 Task: Add a condition where "Channel Is WeChat" in unsolved tickets in your groups.
Action: Mouse moved to (131, 404)
Screenshot: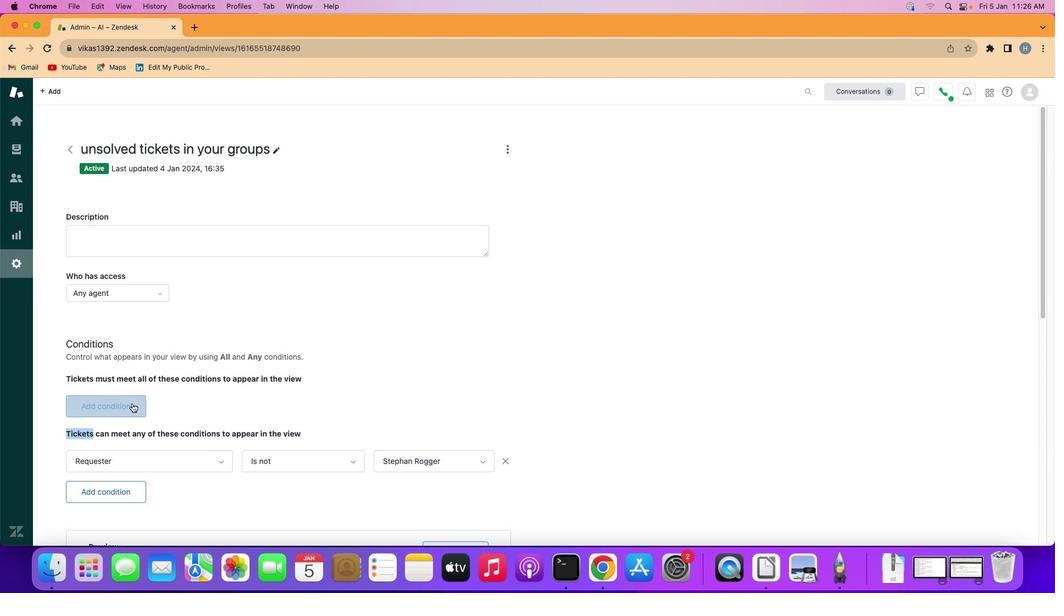 
Action: Mouse pressed left at (131, 404)
Screenshot: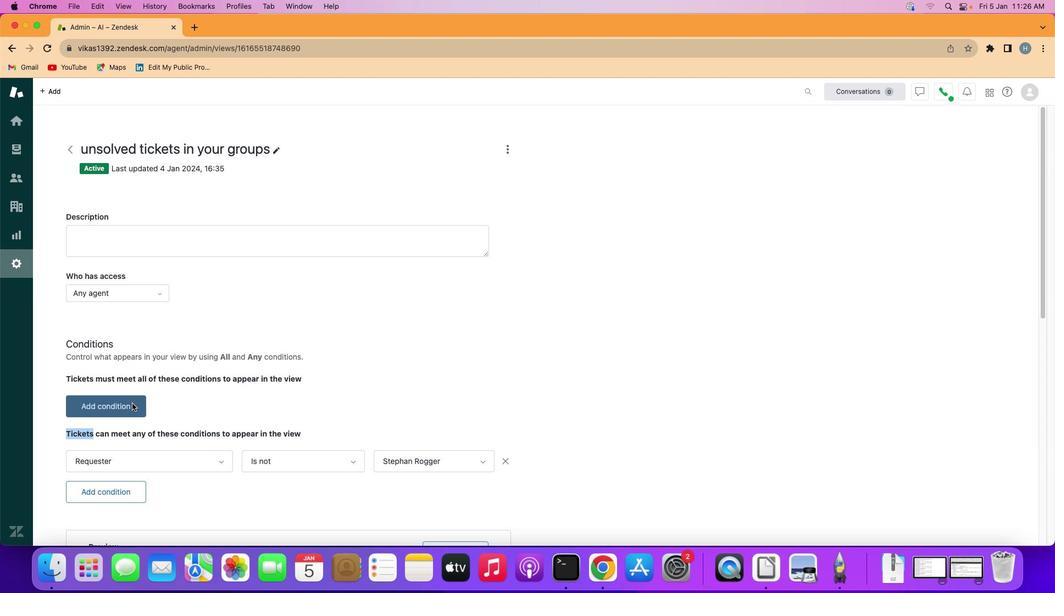 
Action: Mouse moved to (131, 404)
Screenshot: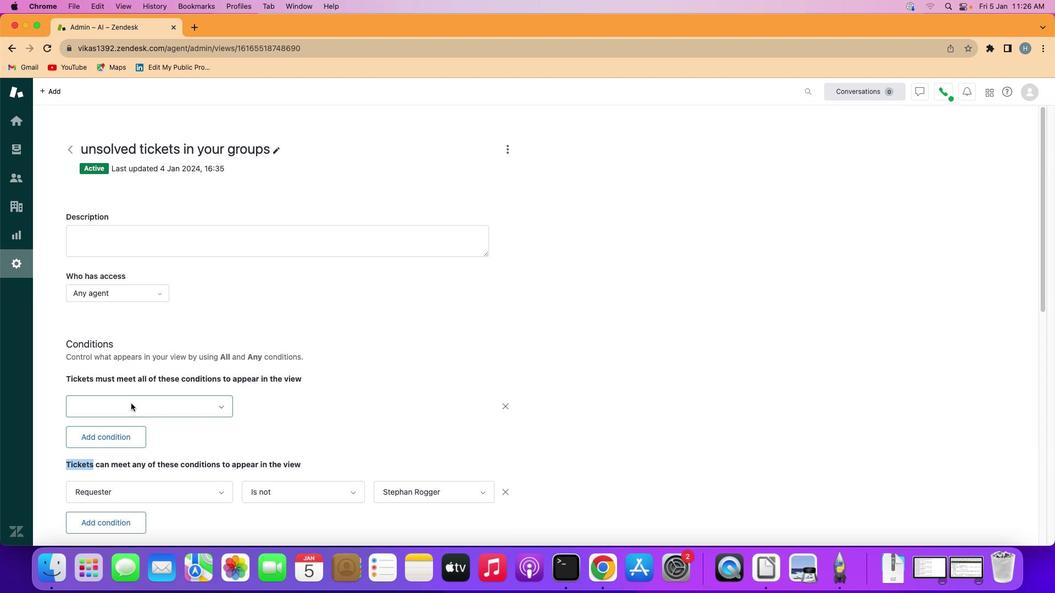 
Action: Mouse pressed left at (131, 404)
Screenshot: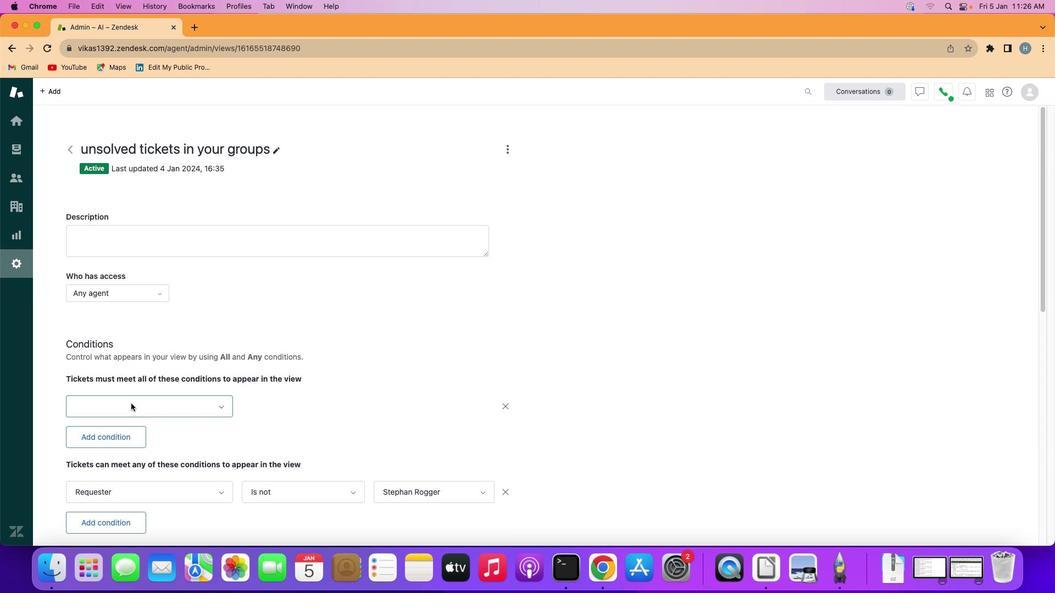 
Action: Mouse moved to (142, 347)
Screenshot: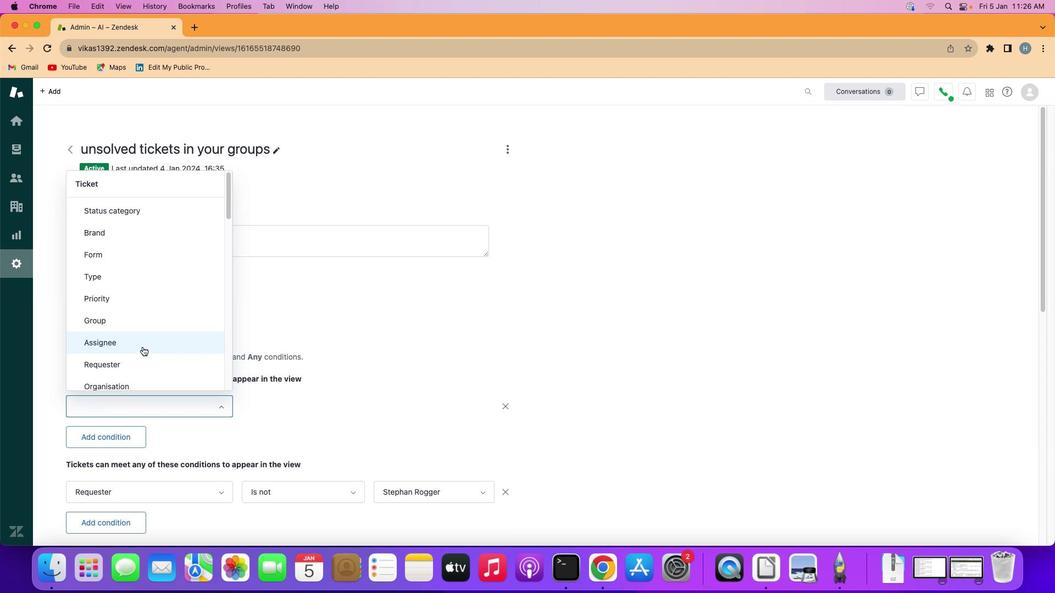 
Action: Mouse scrolled (142, 347) with delta (0, 0)
Screenshot: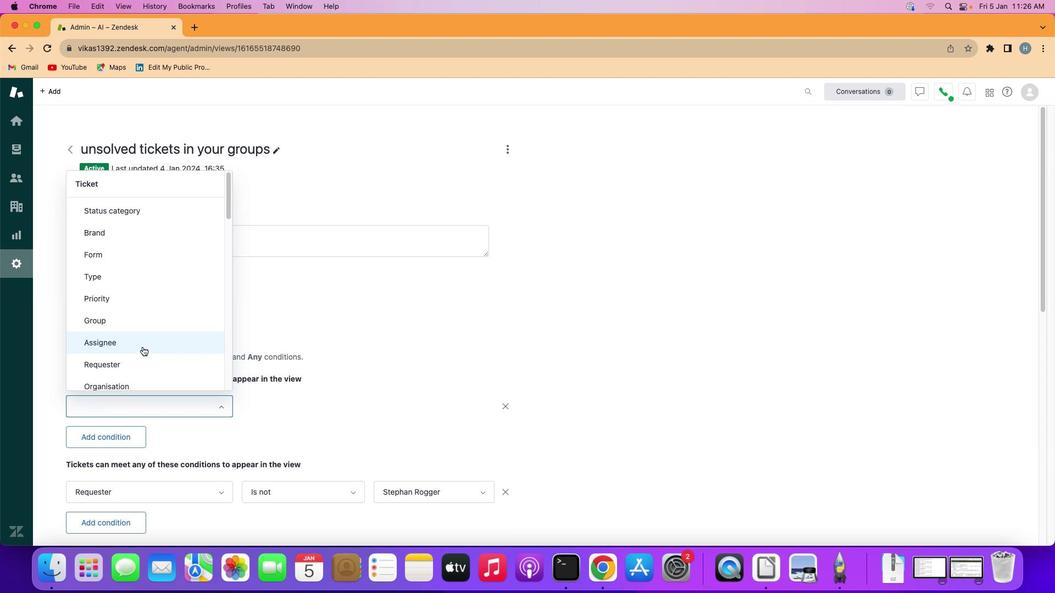 
Action: Mouse moved to (142, 347)
Screenshot: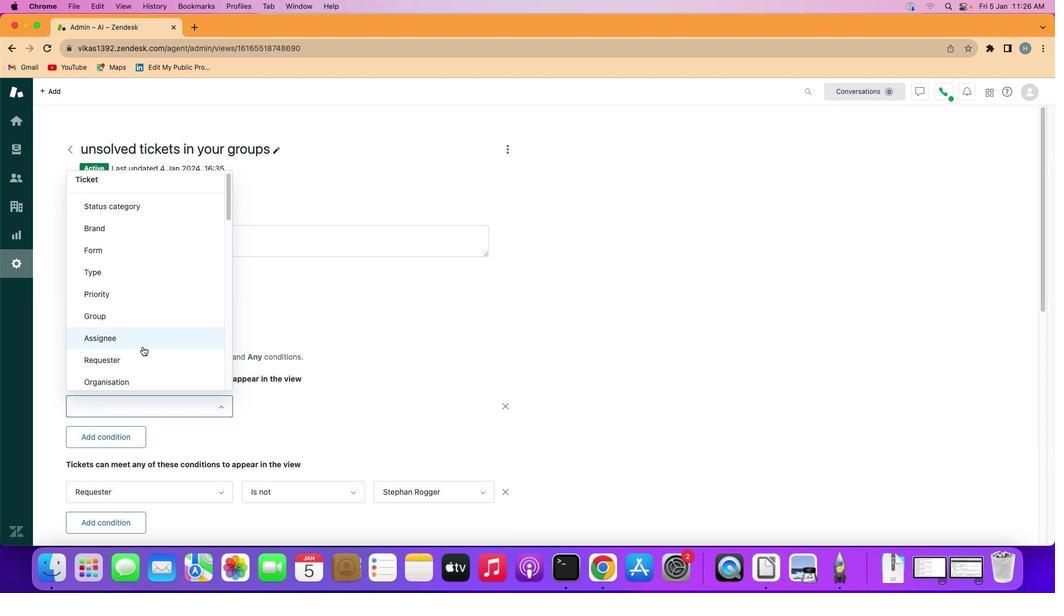 
Action: Mouse scrolled (142, 347) with delta (0, 0)
Screenshot: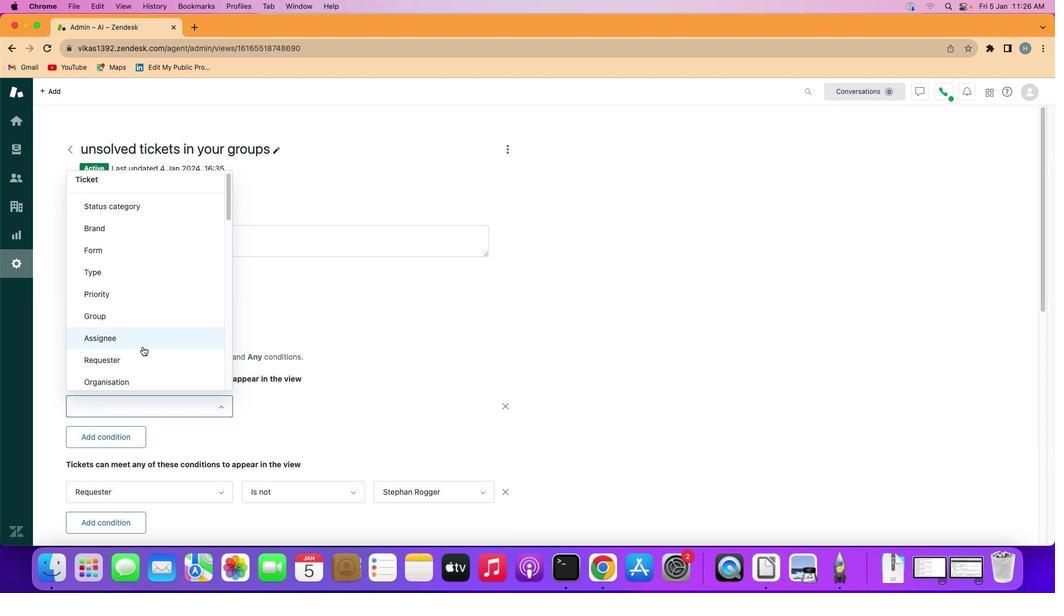 
Action: Mouse moved to (142, 347)
Screenshot: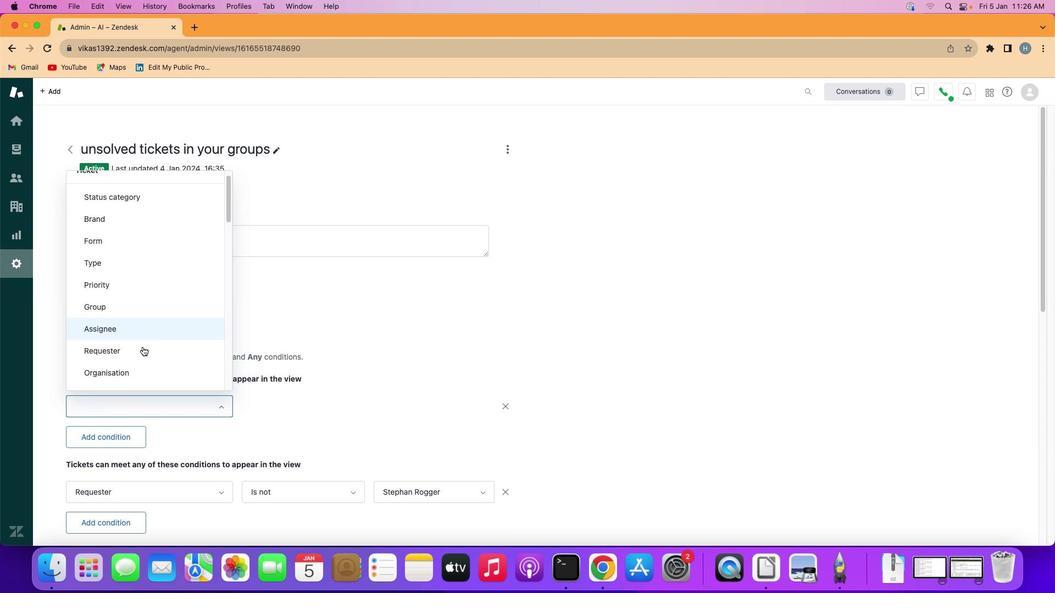 
Action: Mouse scrolled (142, 347) with delta (0, -1)
Screenshot: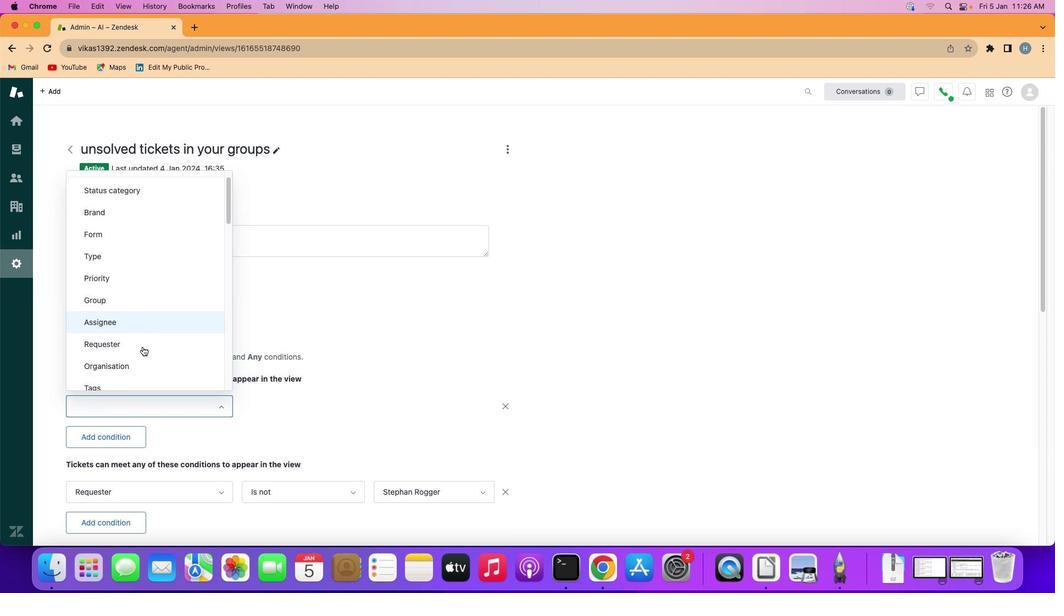 
Action: Mouse scrolled (142, 347) with delta (0, -1)
Screenshot: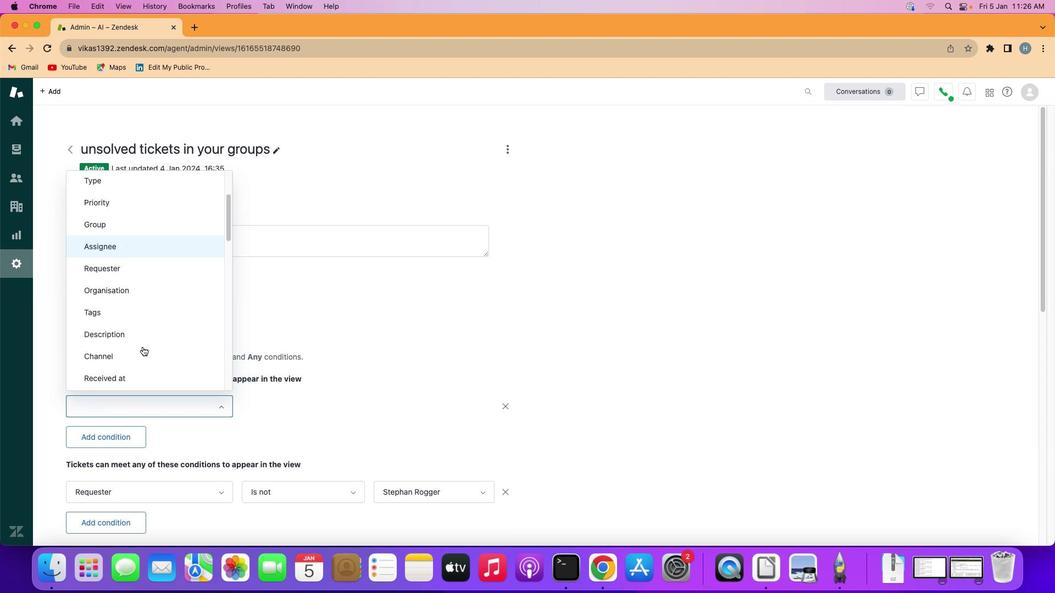 
Action: Mouse moved to (142, 347)
Screenshot: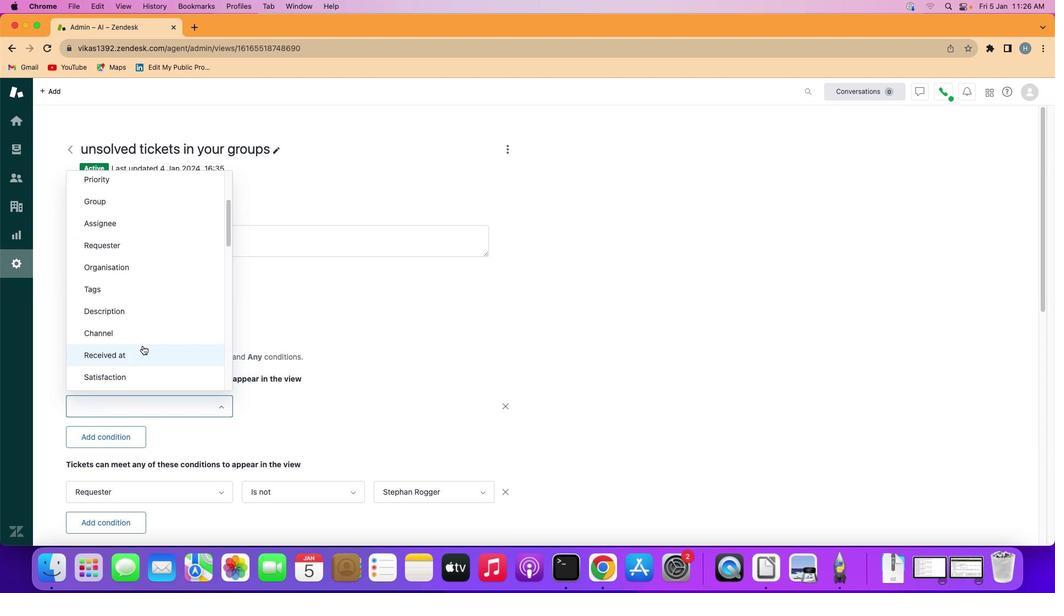 
Action: Mouse scrolled (142, 347) with delta (0, 0)
Screenshot: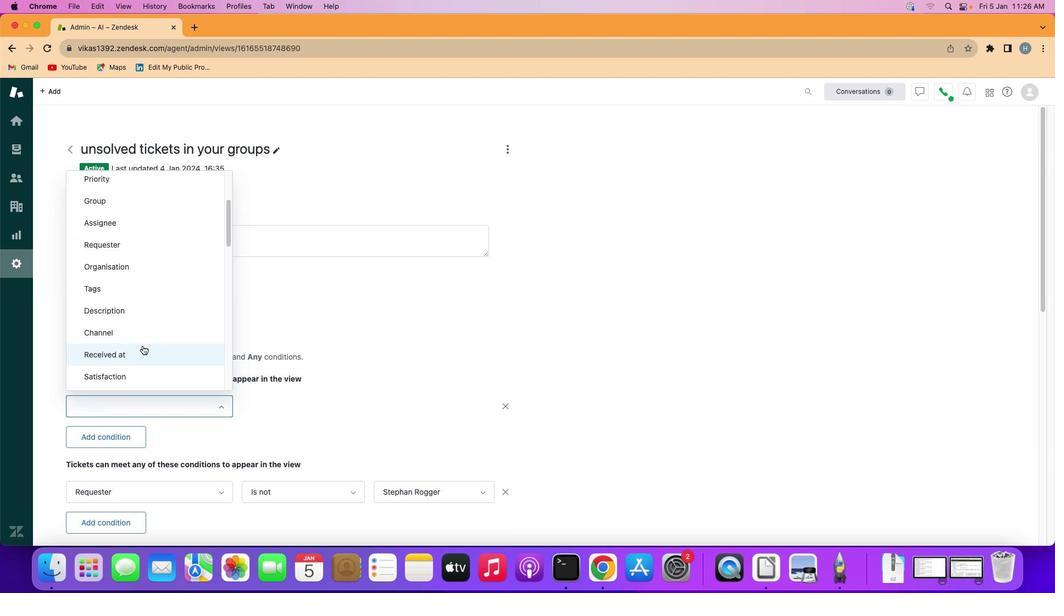 
Action: Mouse moved to (153, 326)
Screenshot: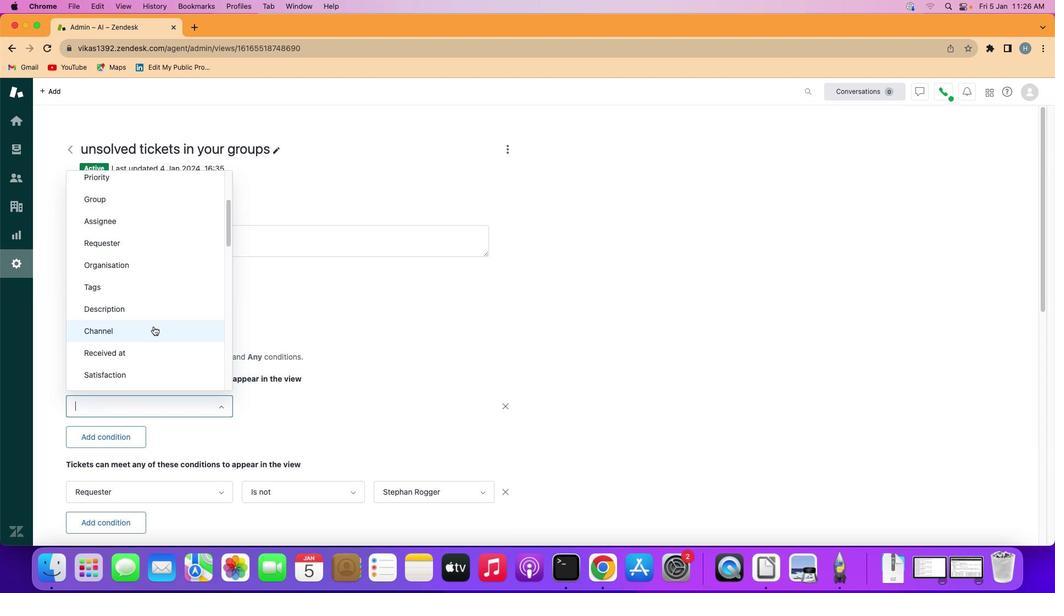 
Action: Mouse pressed left at (153, 326)
Screenshot: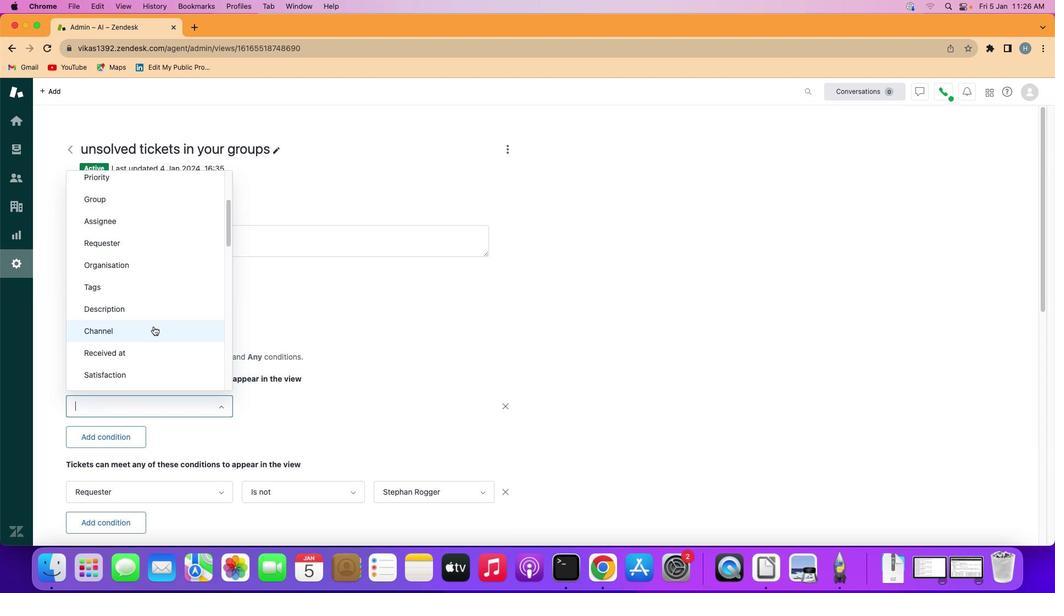 
Action: Mouse moved to (278, 408)
Screenshot: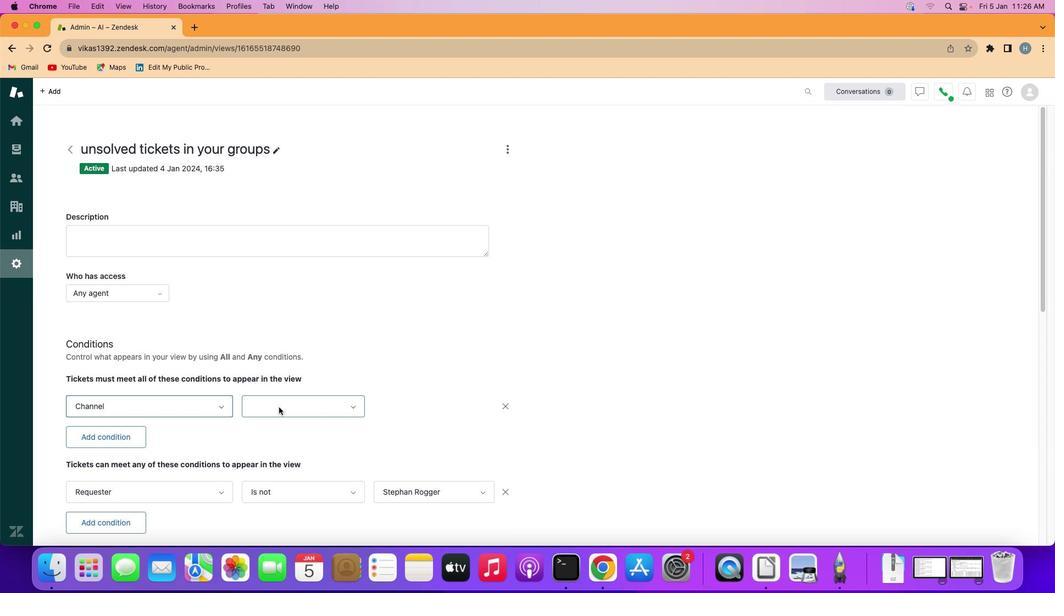 
Action: Mouse pressed left at (278, 408)
Screenshot: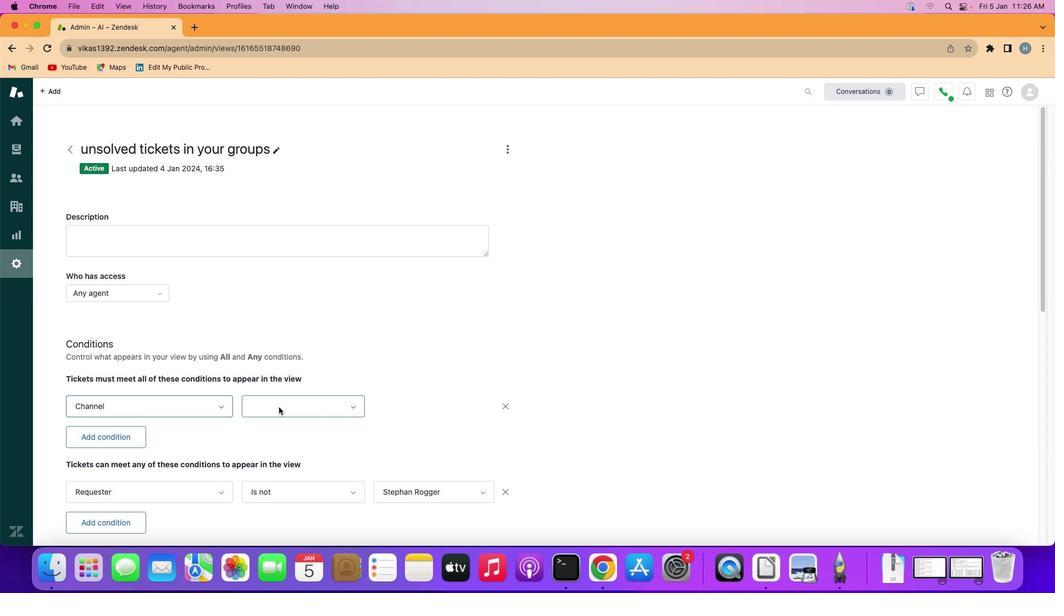 
Action: Mouse moved to (280, 428)
Screenshot: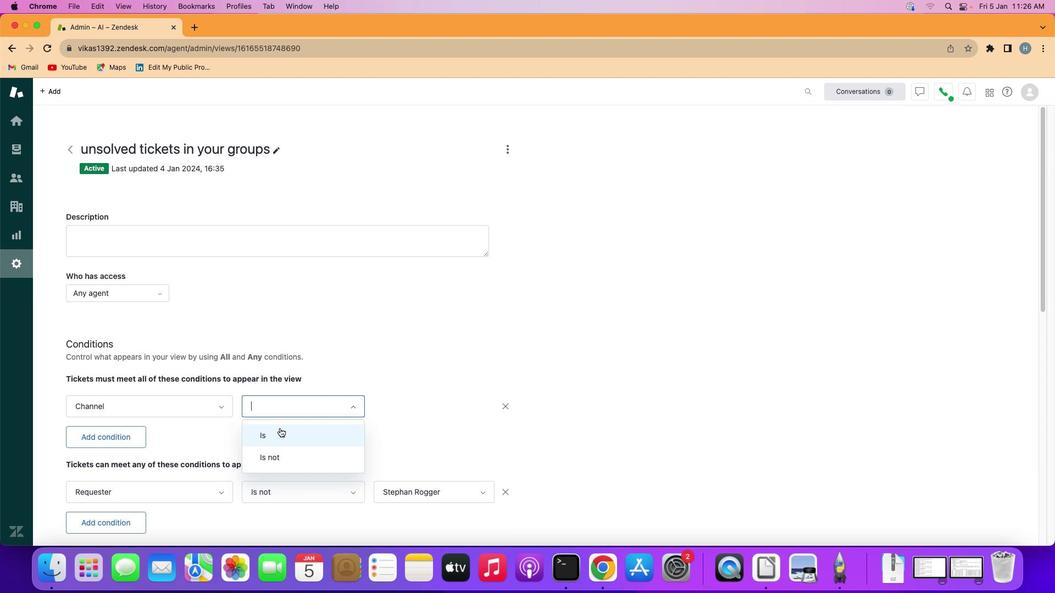 
Action: Mouse pressed left at (280, 428)
Screenshot: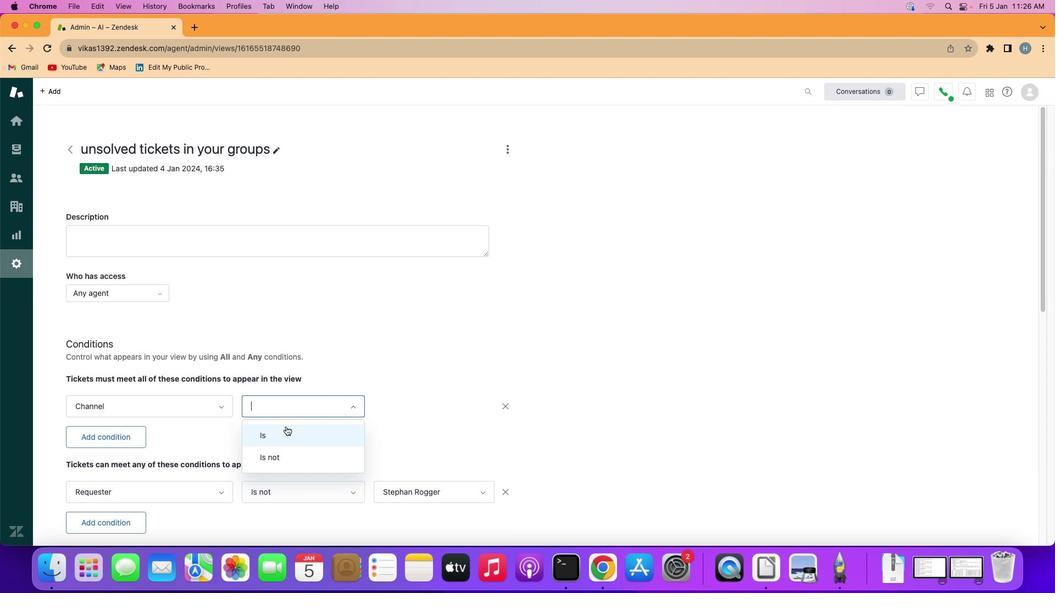 
Action: Mouse moved to (422, 406)
Screenshot: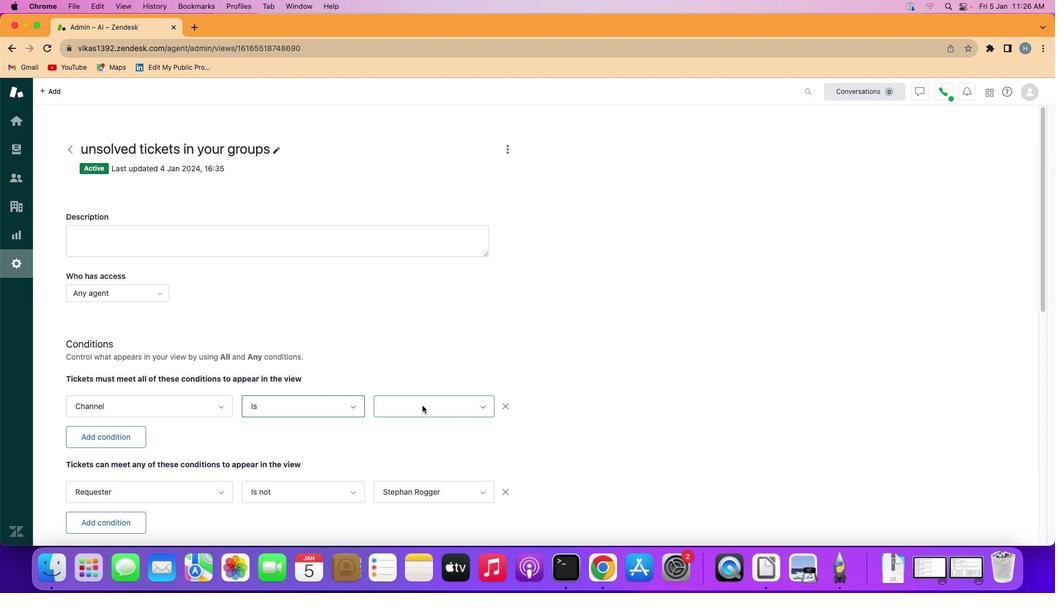 
Action: Mouse pressed left at (422, 406)
Screenshot: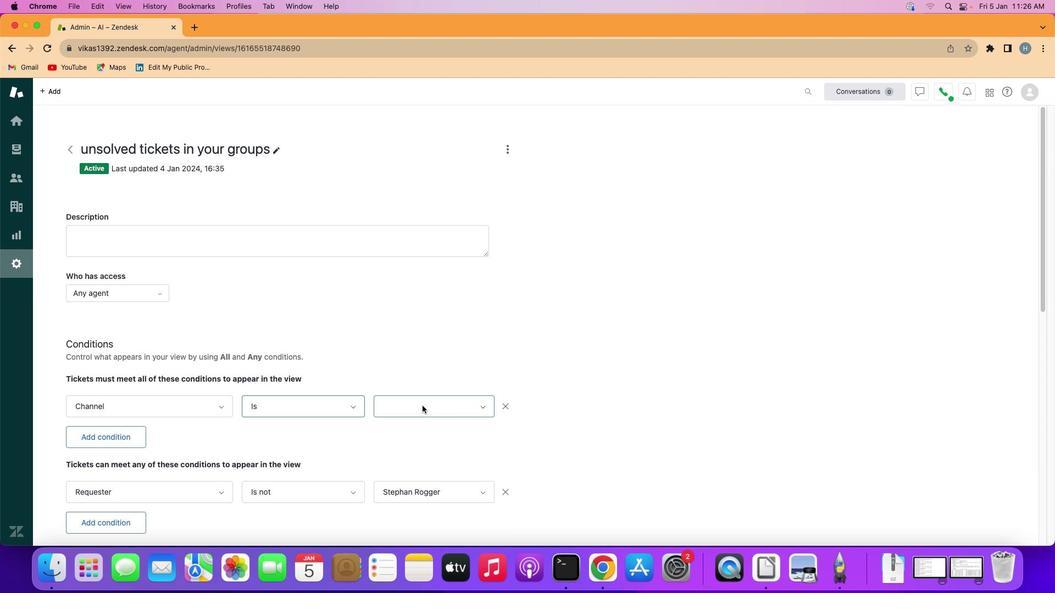 
Action: Mouse moved to (444, 330)
Screenshot: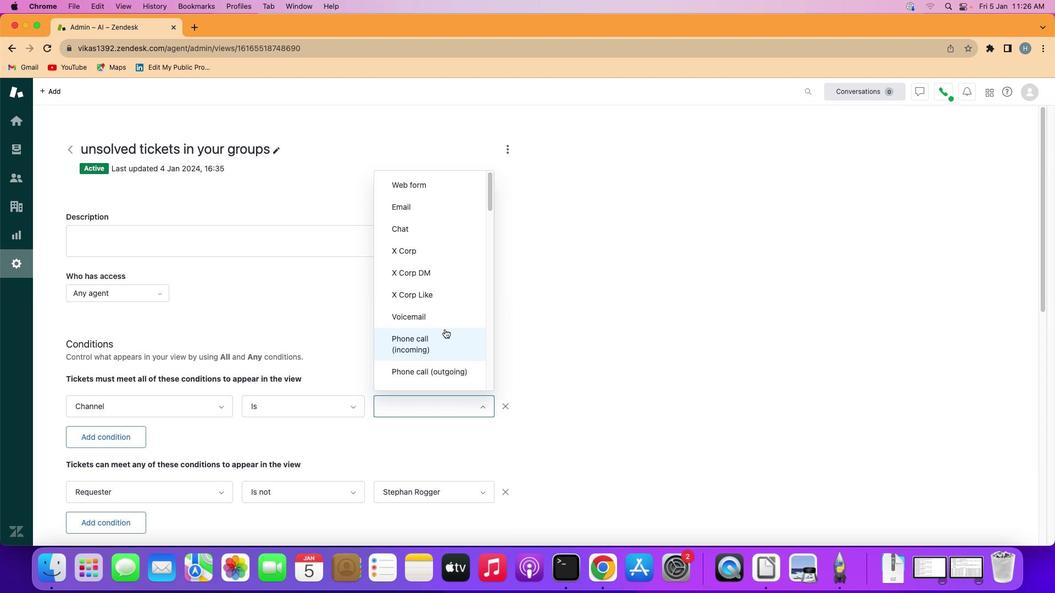 
Action: Mouse scrolled (444, 330) with delta (0, 0)
Screenshot: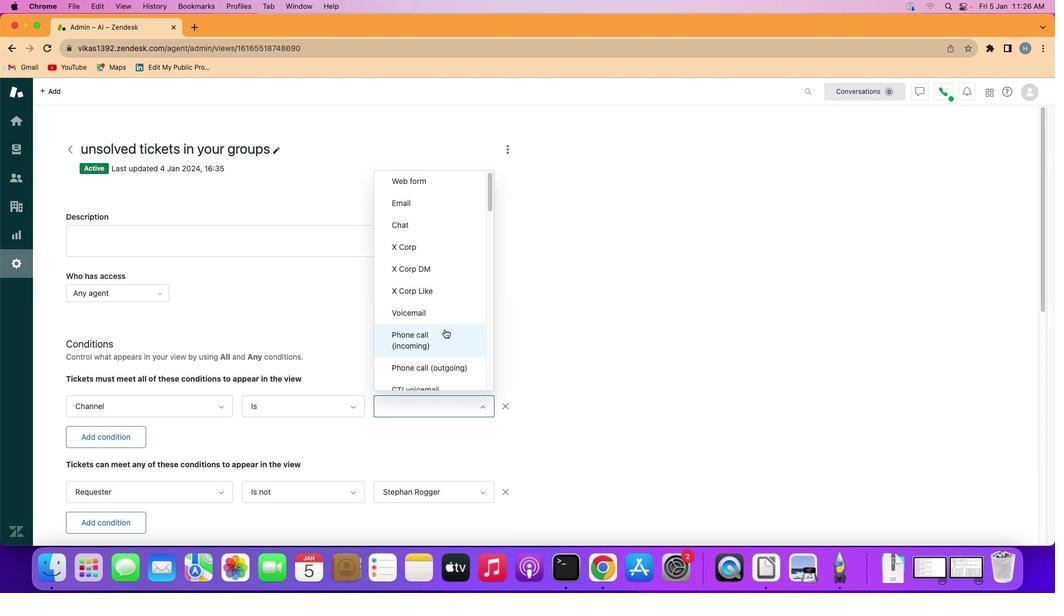 
Action: Mouse moved to (444, 329)
Screenshot: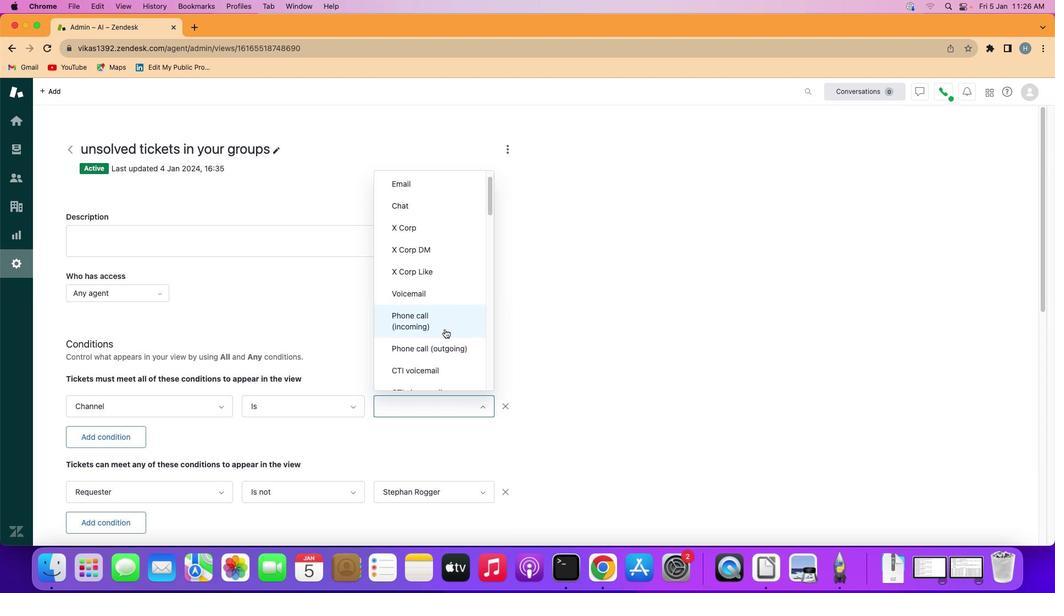 
Action: Mouse scrolled (444, 329) with delta (0, 0)
Screenshot: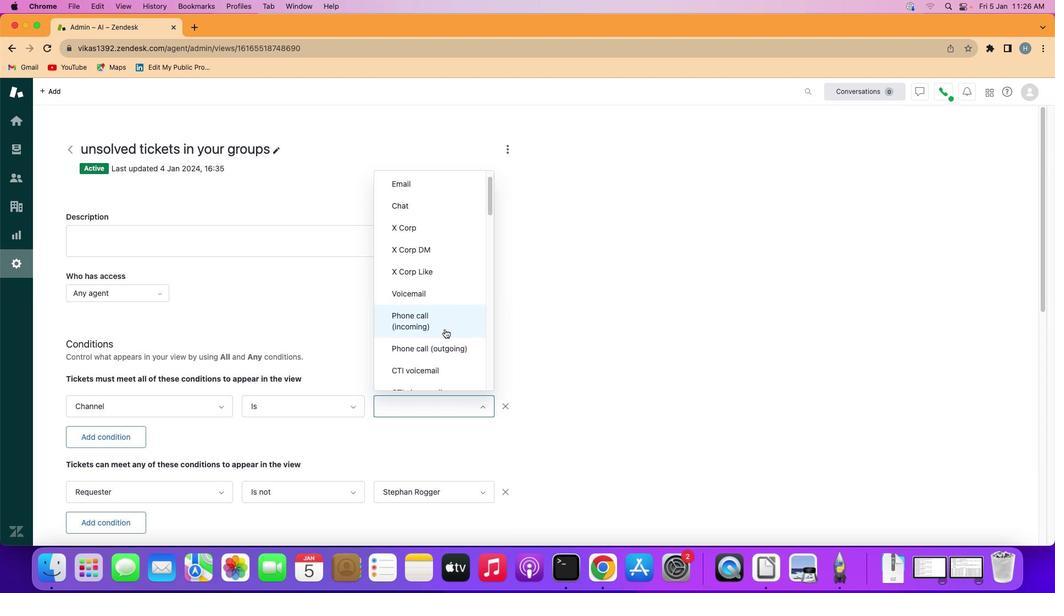 
Action: Mouse moved to (444, 329)
Screenshot: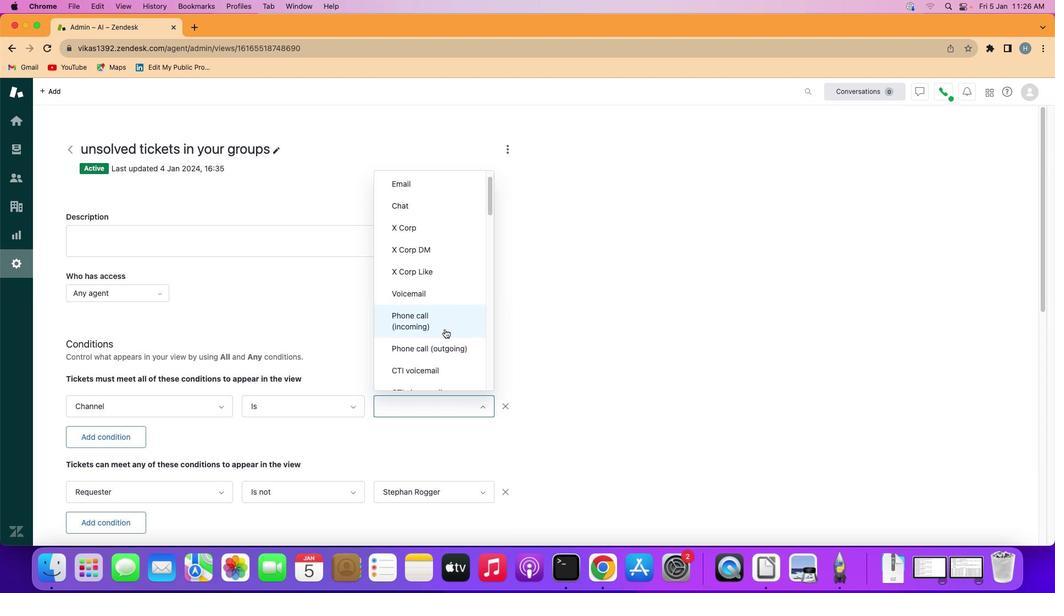 
Action: Mouse scrolled (444, 329) with delta (0, -1)
Screenshot: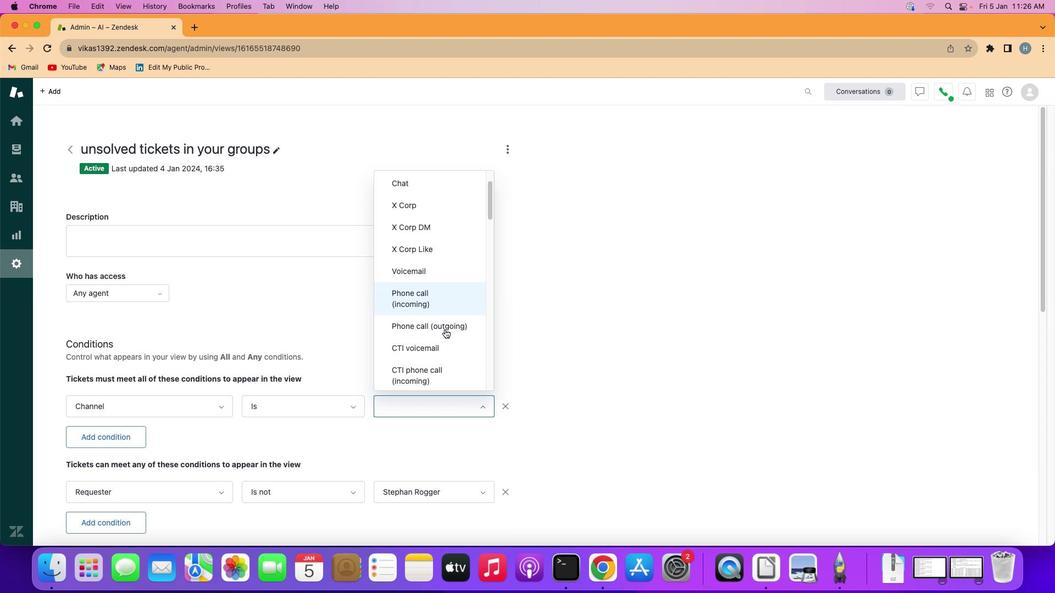 
Action: Mouse scrolled (444, 329) with delta (0, -1)
Screenshot: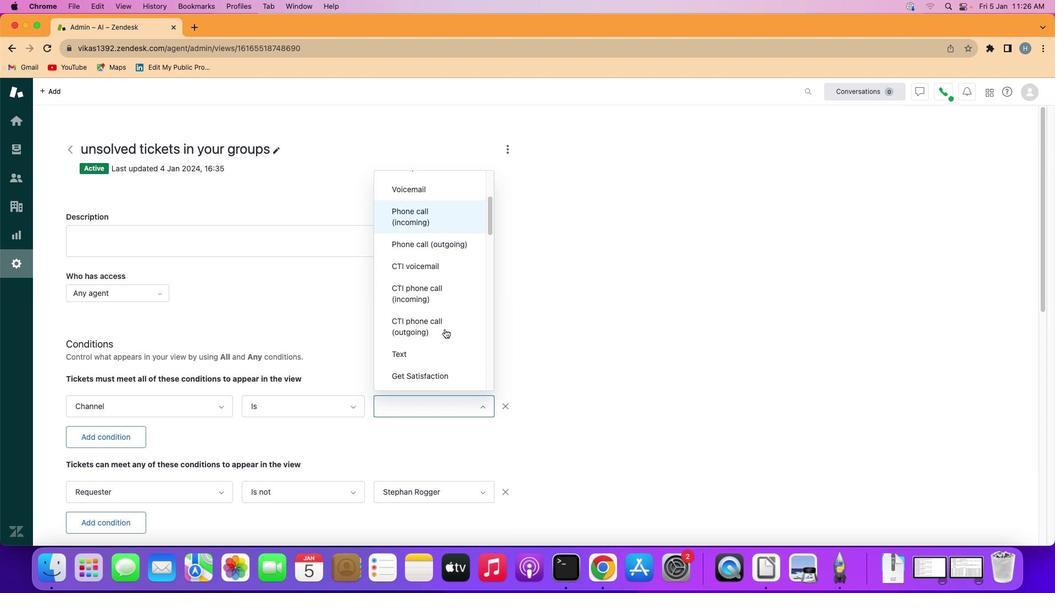 
Action: Mouse moved to (445, 329)
Screenshot: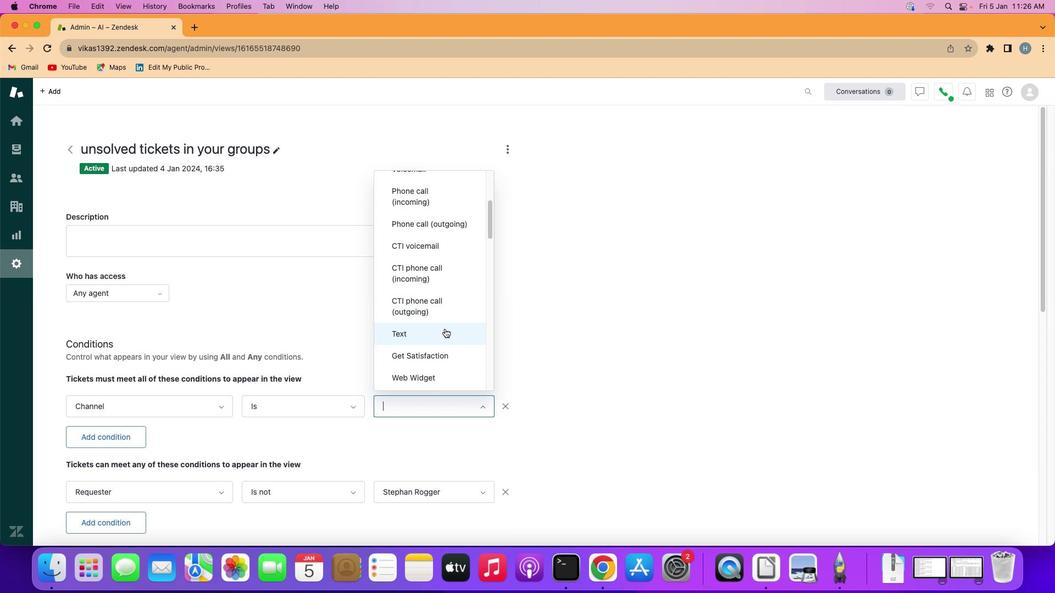 
Action: Mouse scrolled (445, 329) with delta (0, 0)
Screenshot: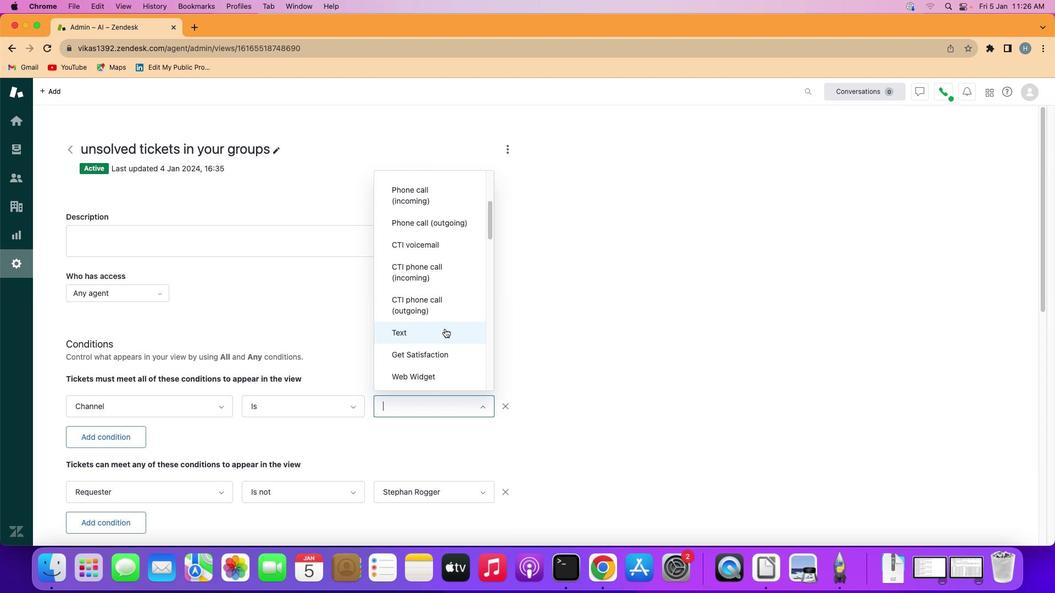 
Action: Mouse scrolled (445, 329) with delta (0, 0)
Screenshot: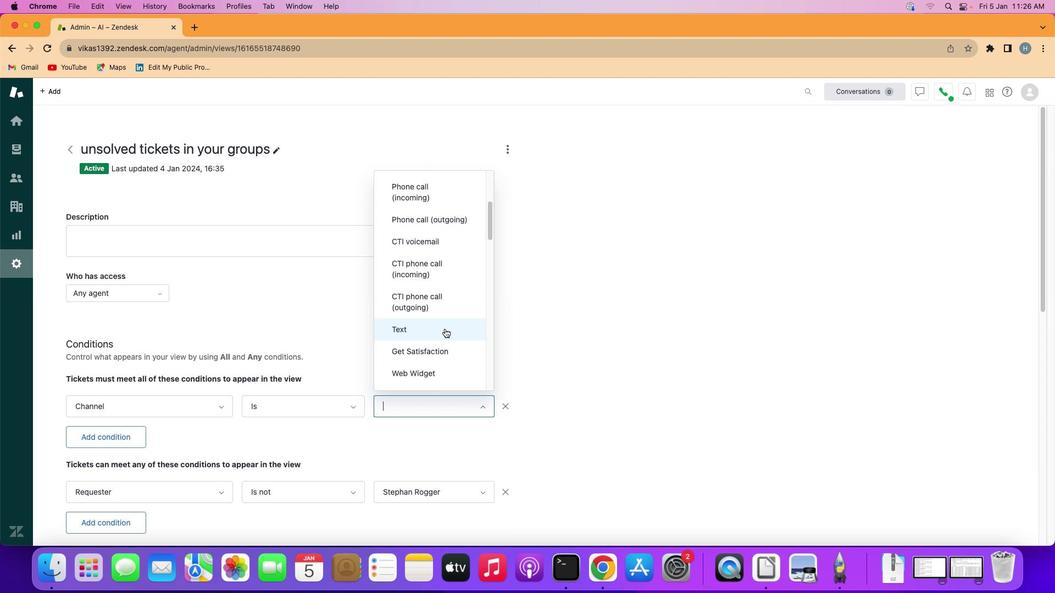 
Action: Mouse scrolled (445, 329) with delta (0, 0)
Screenshot: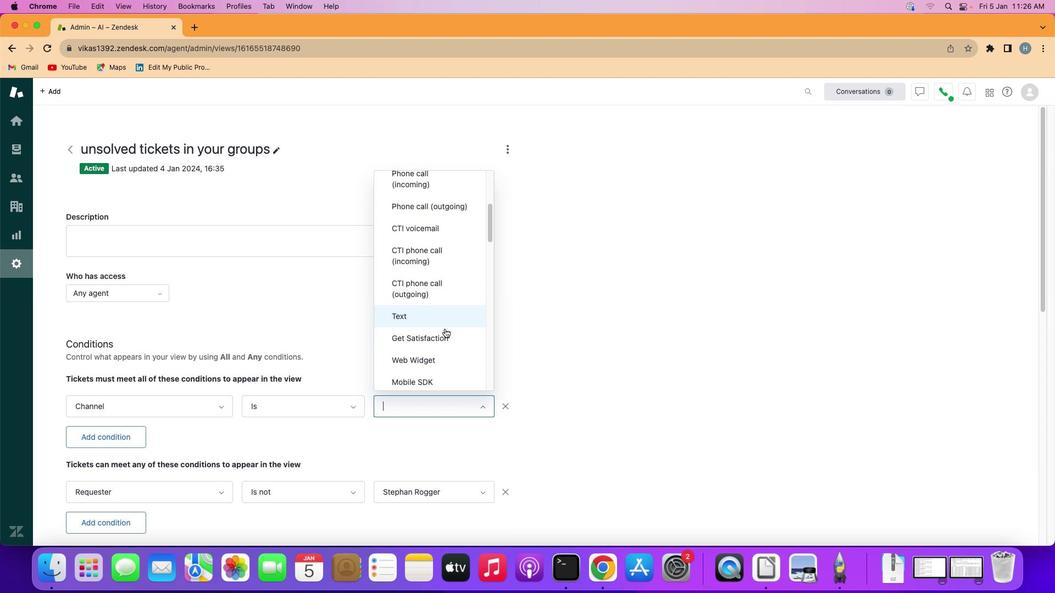 
Action: Mouse scrolled (445, 329) with delta (0, -1)
Screenshot: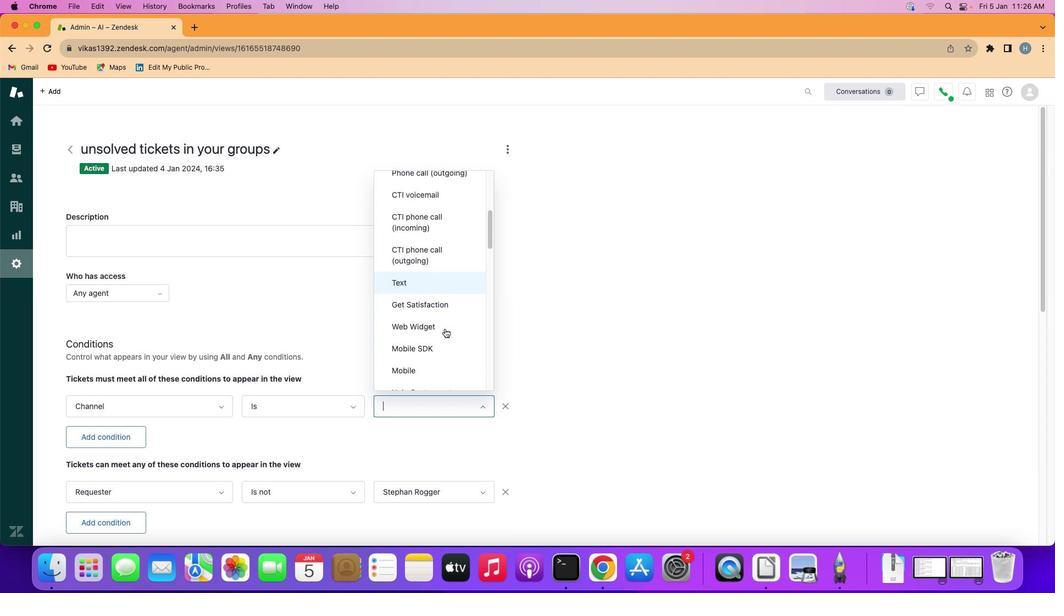 
Action: Mouse scrolled (445, 329) with delta (0, 0)
Screenshot: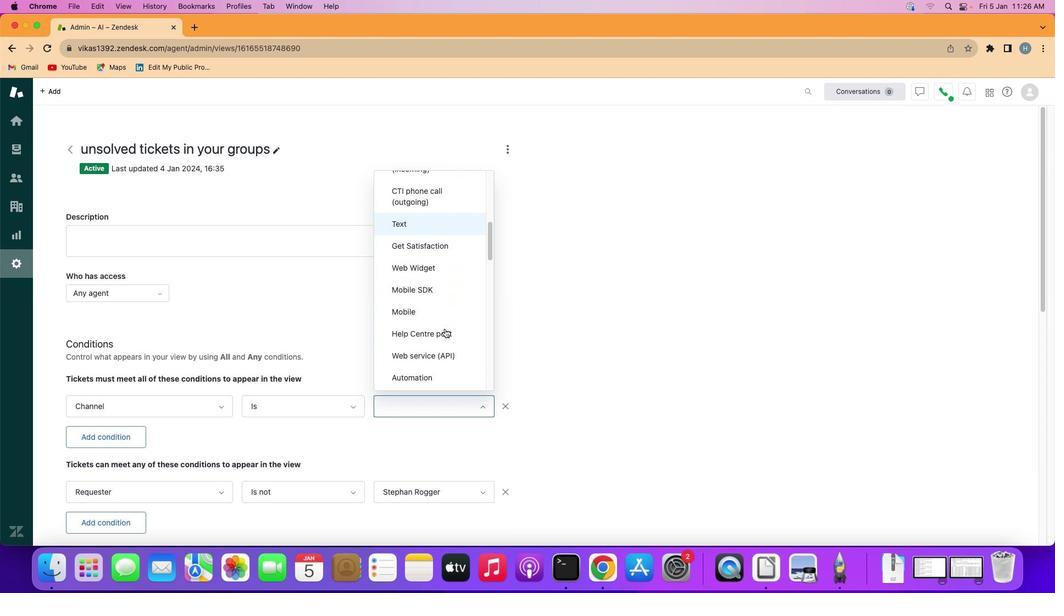 
Action: Mouse moved to (445, 329)
Screenshot: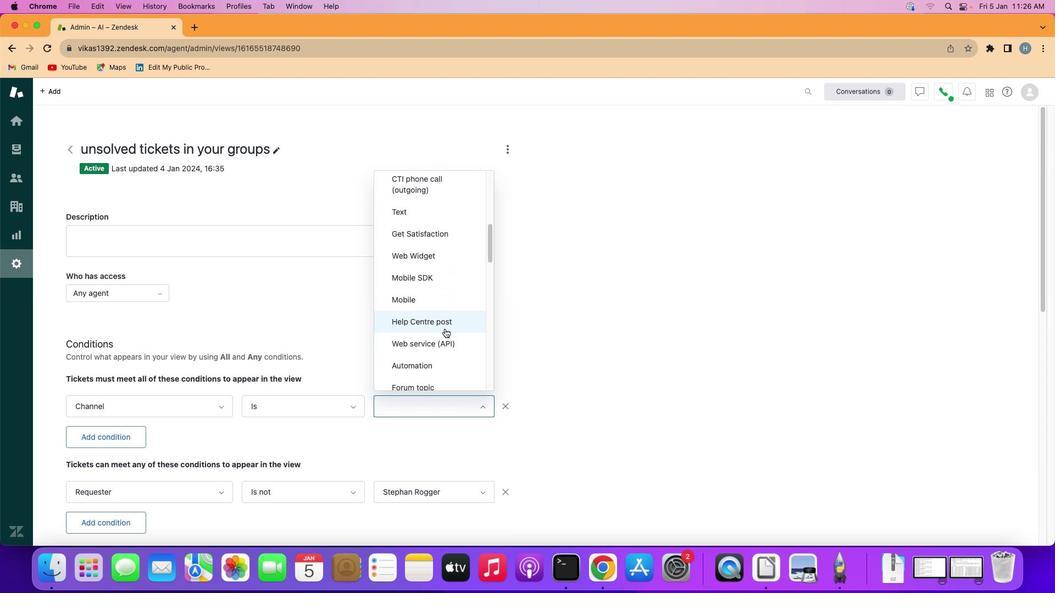 
Action: Mouse scrolled (445, 329) with delta (0, 0)
Screenshot: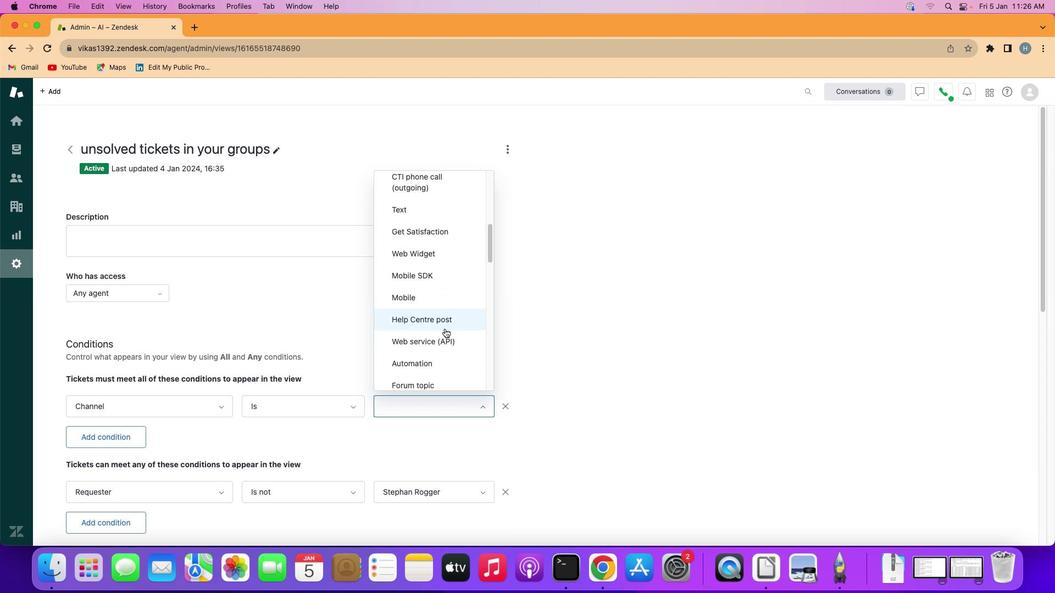 
Action: Mouse scrolled (445, 329) with delta (0, 0)
Screenshot: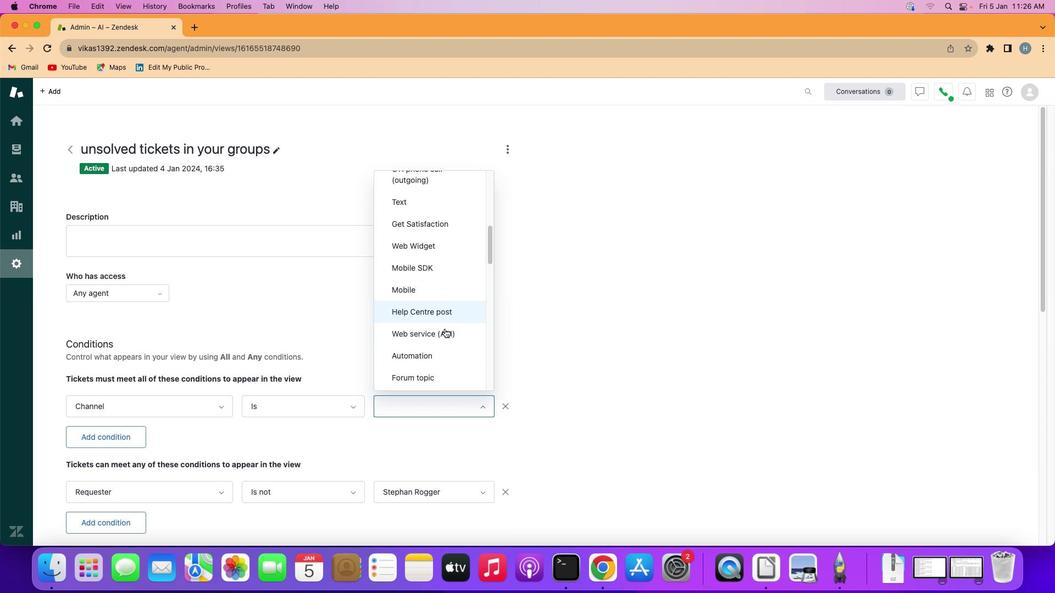 
Action: Mouse scrolled (445, 329) with delta (0, 0)
Screenshot: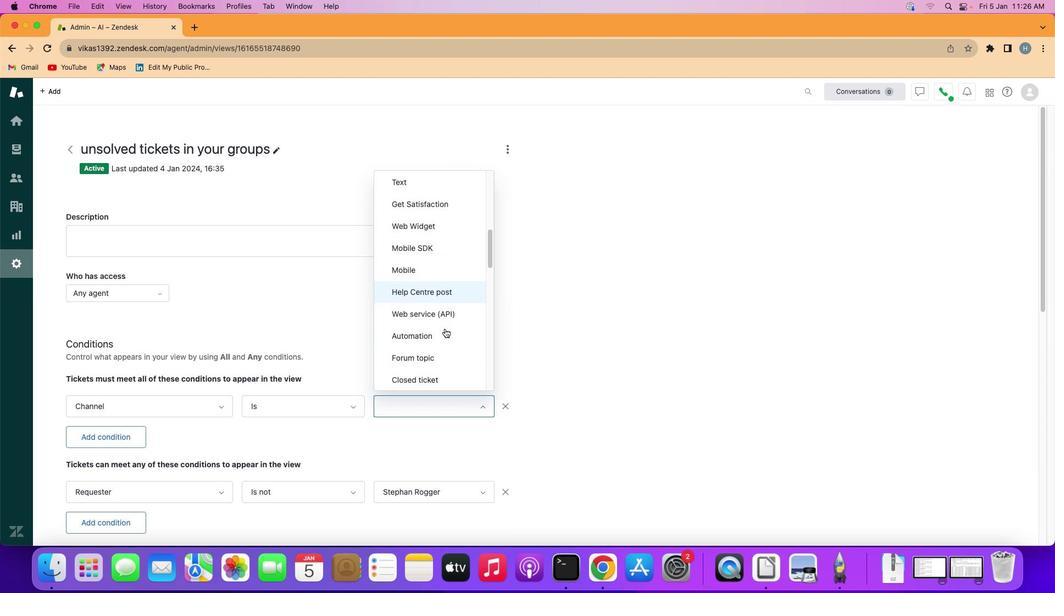 
Action: Mouse scrolled (445, 329) with delta (0, 0)
Screenshot: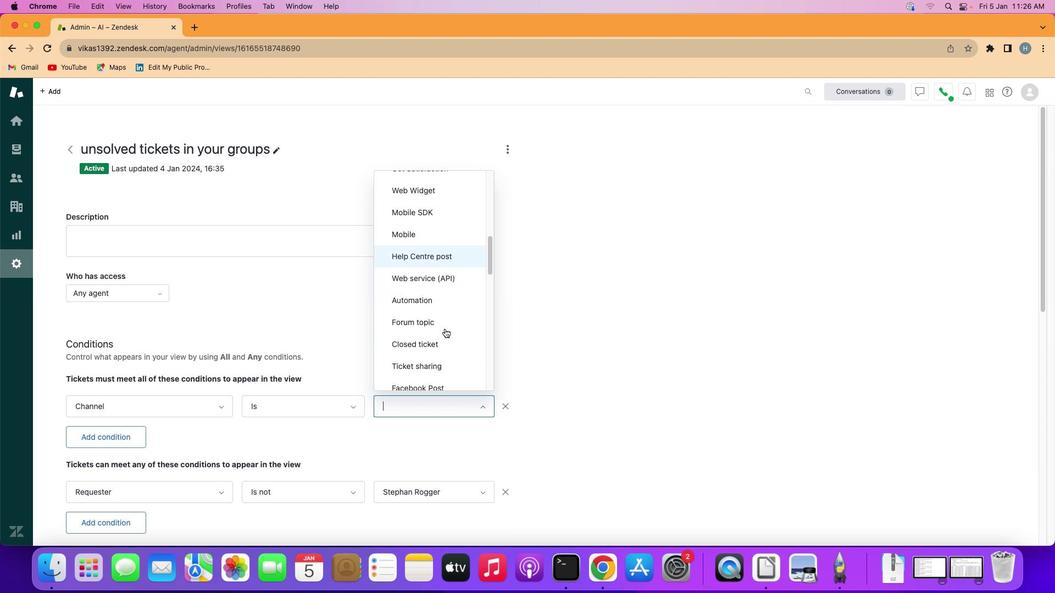 
Action: Mouse scrolled (445, 329) with delta (0, 0)
Screenshot: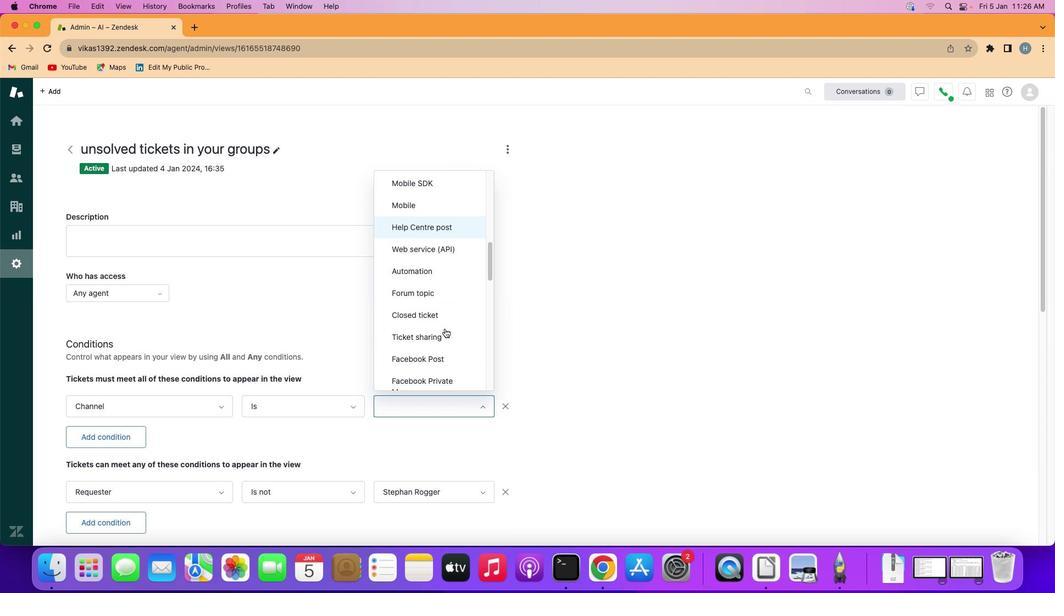 
Action: Mouse scrolled (445, 329) with delta (0, 0)
Screenshot: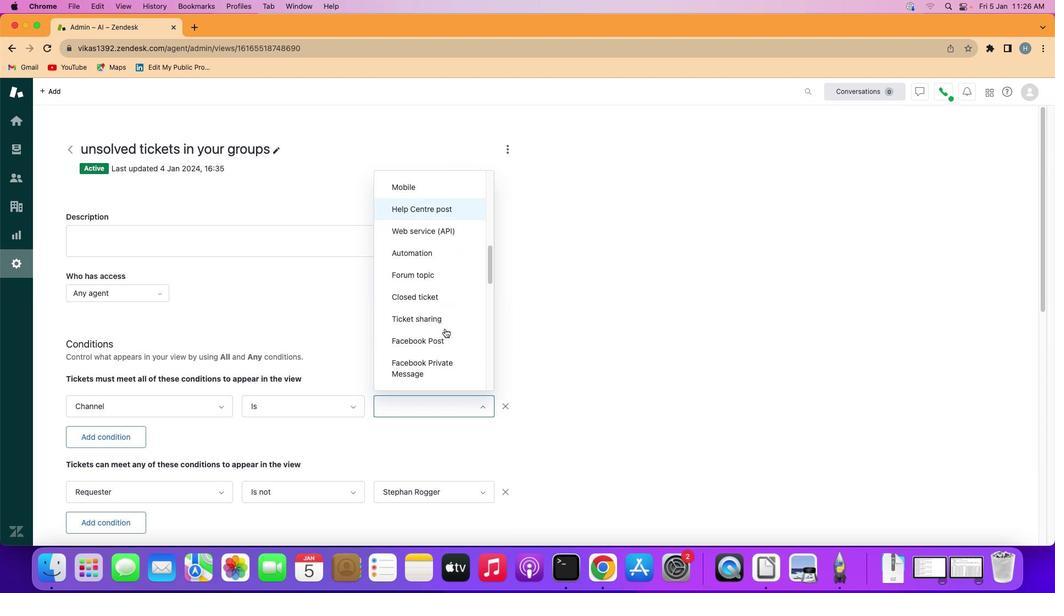 
Action: Mouse scrolled (445, 329) with delta (0, -1)
Screenshot: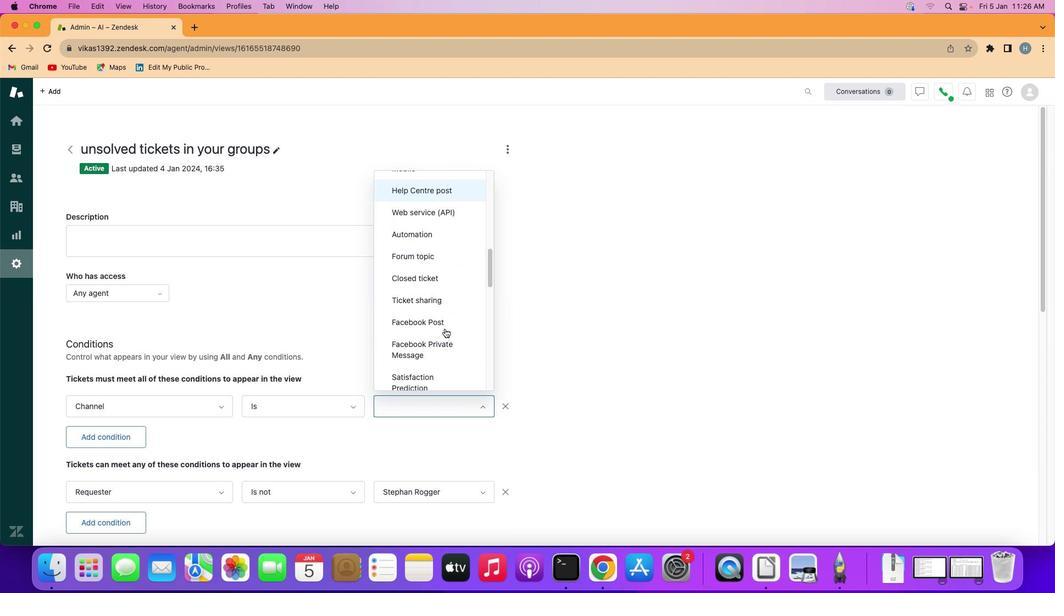 
Action: Mouse scrolled (445, 329) with delta (0, -1)
Screenshot: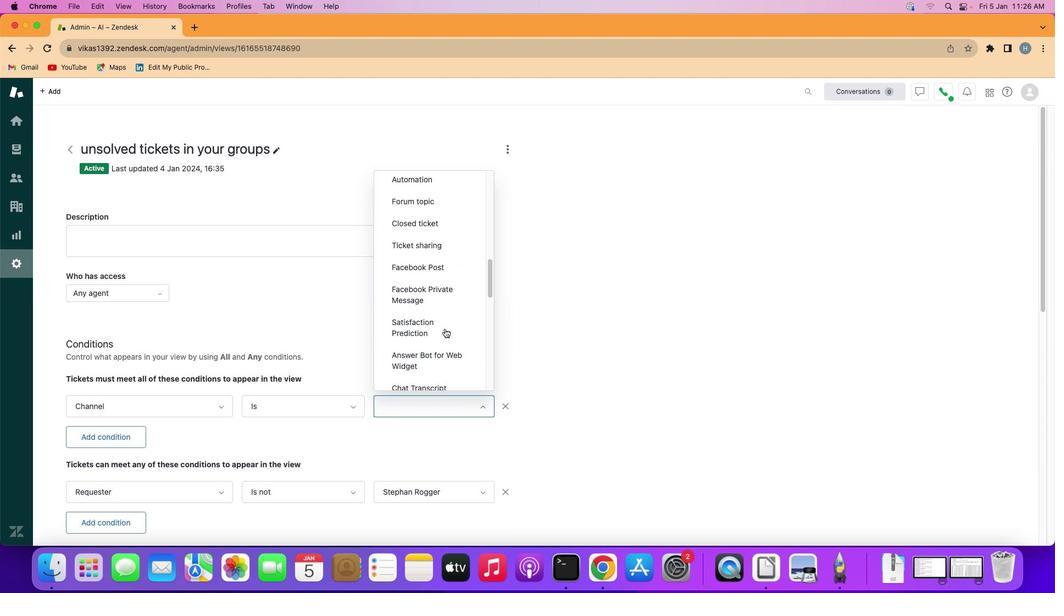 
Action: Mouse scrolled (445, 329) with delta (0, -1)
Screenshot: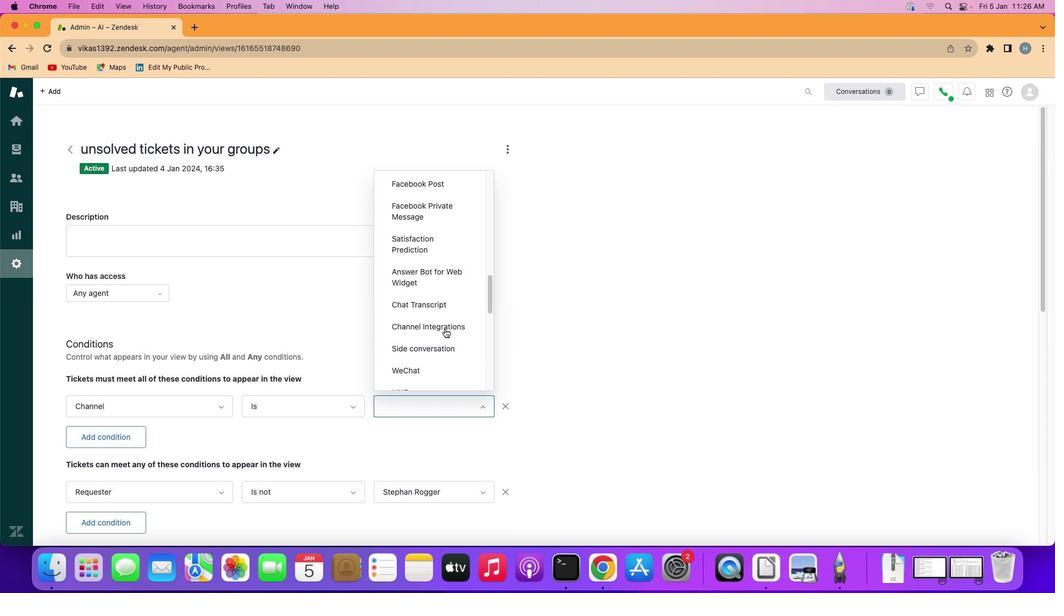 
Action: Mouse scrolled (445, 329) with delta (0, 0)
Screenshot: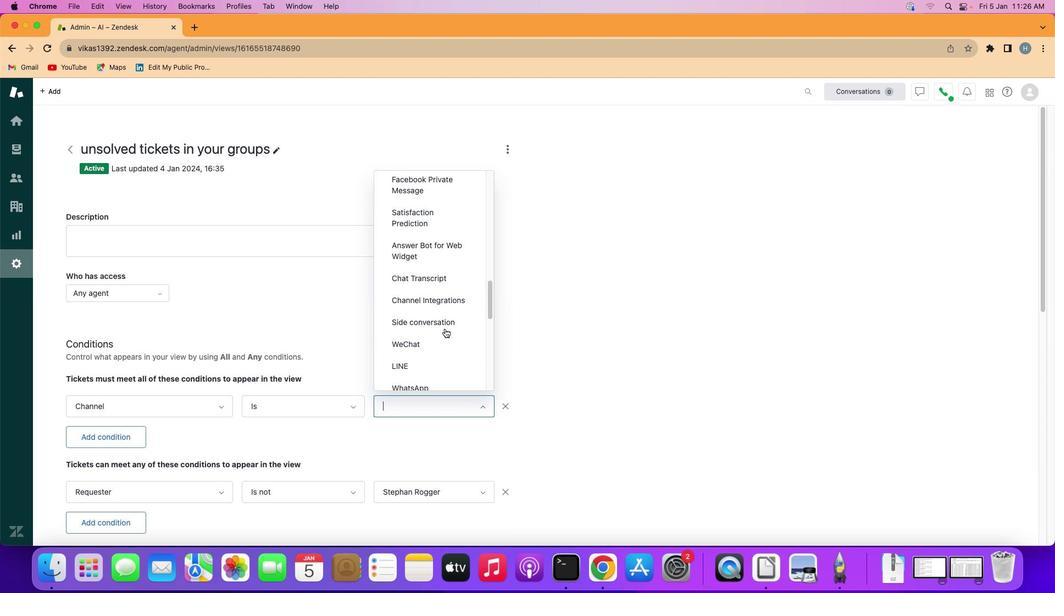 
Action: Mouse scrolled (445, 329) with delta (0, 0)
Screenshot: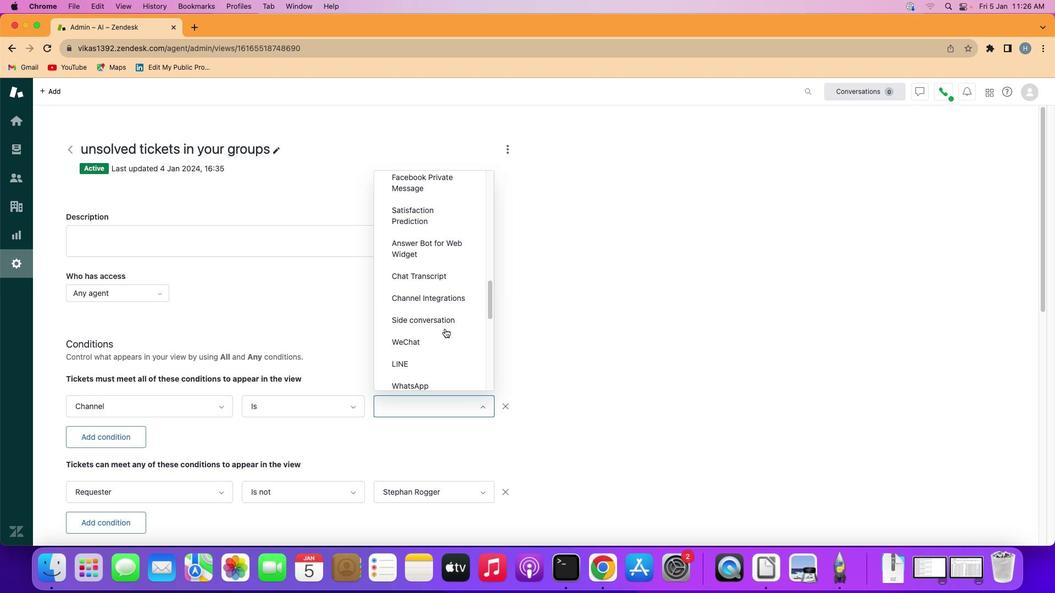 
Action: Mouse scrolled (445, 329) with delta (0, 0)
Screenshot: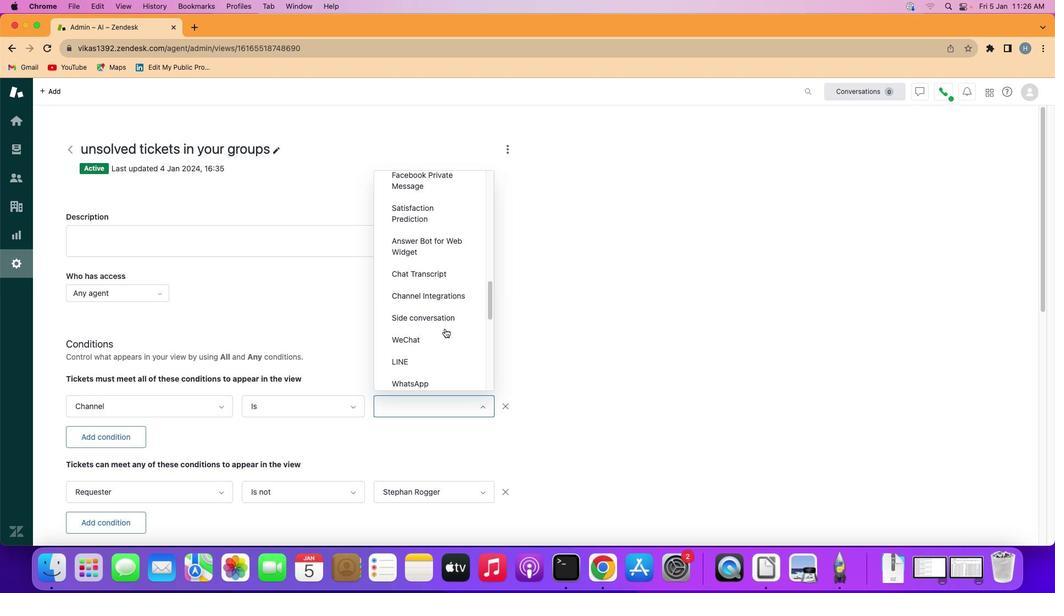 
Action: Mouse scrolled (445, 329) with delta (0, 0)
Screenshot: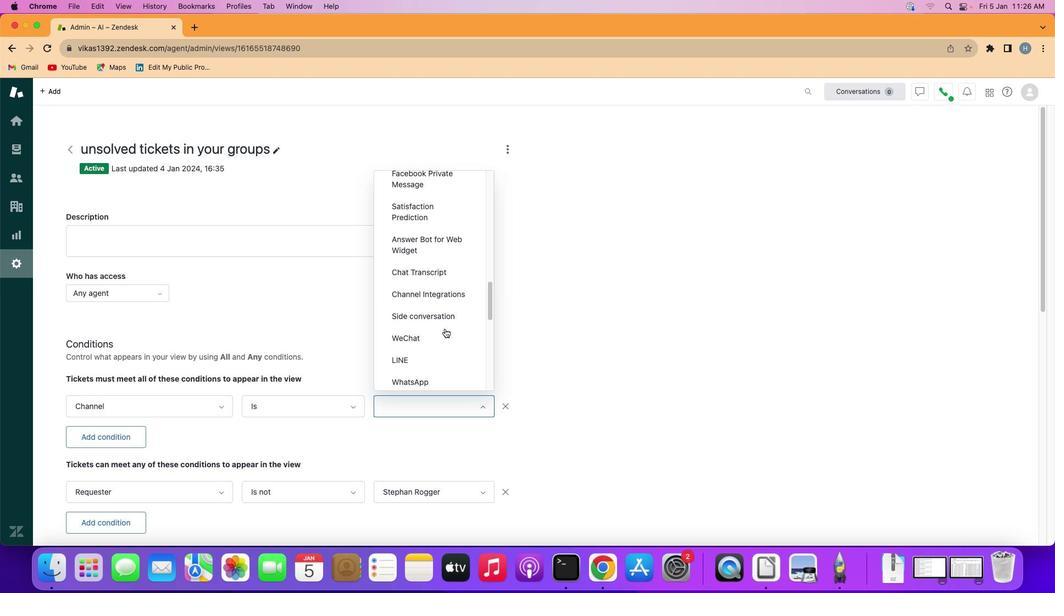
Action: Mouse moved to (430, 332)
Screenshot: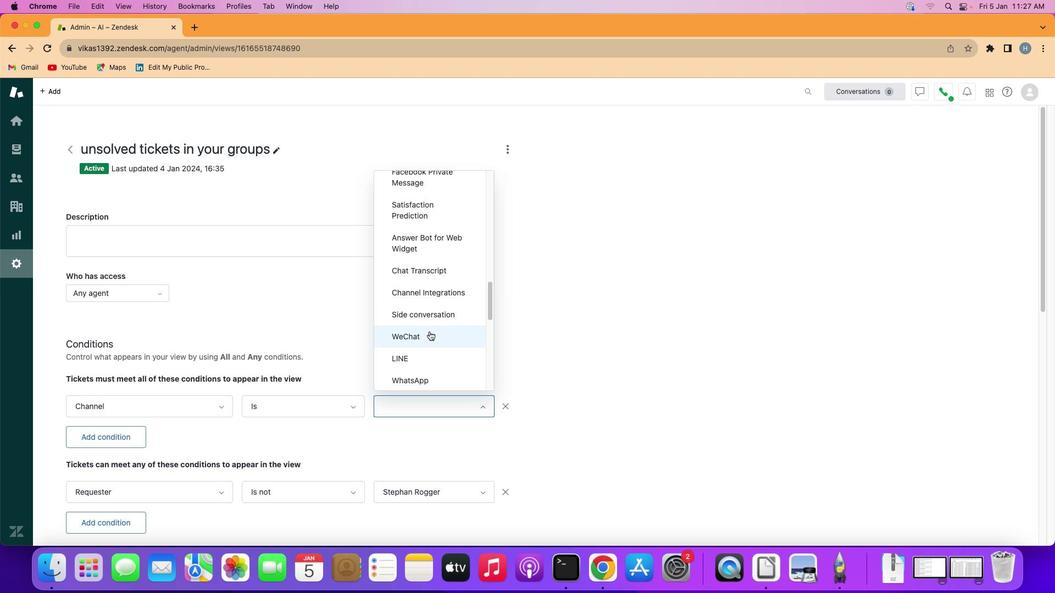 
Action: Mouse pressed left at (430, 332)
Screenshot: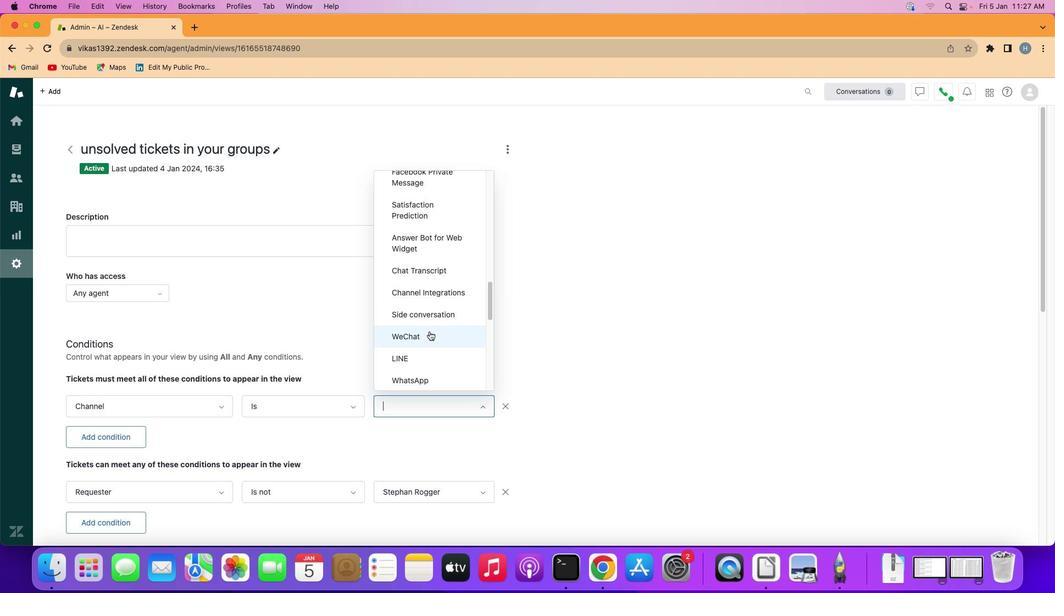 
Action: Mouse moved to (399, 303)
Screenshot: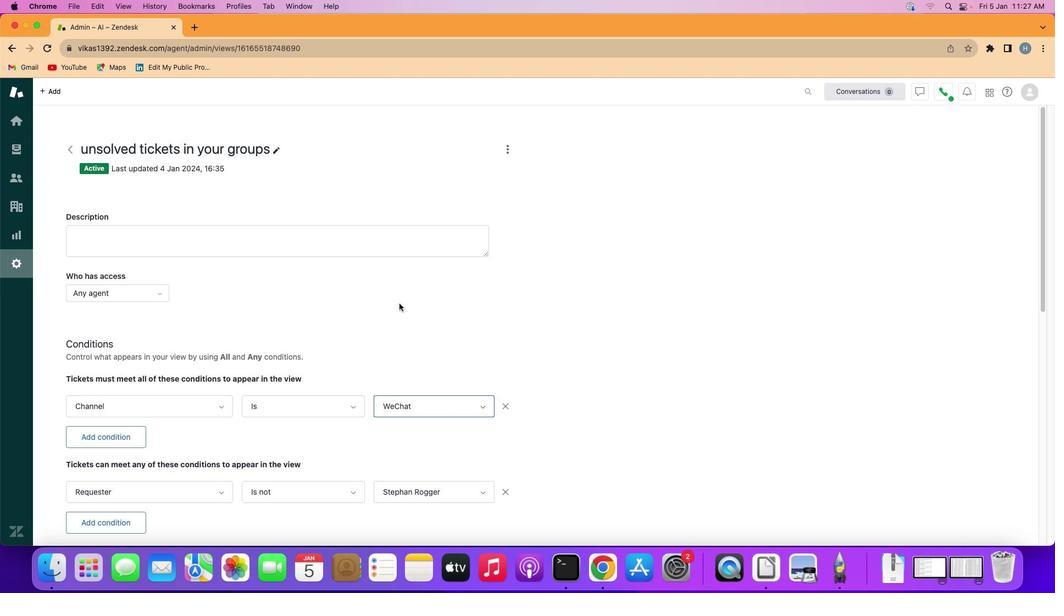 
